 Task: Edit title to manager.
Action: Mouse moved to (563, 279)
Screenshot: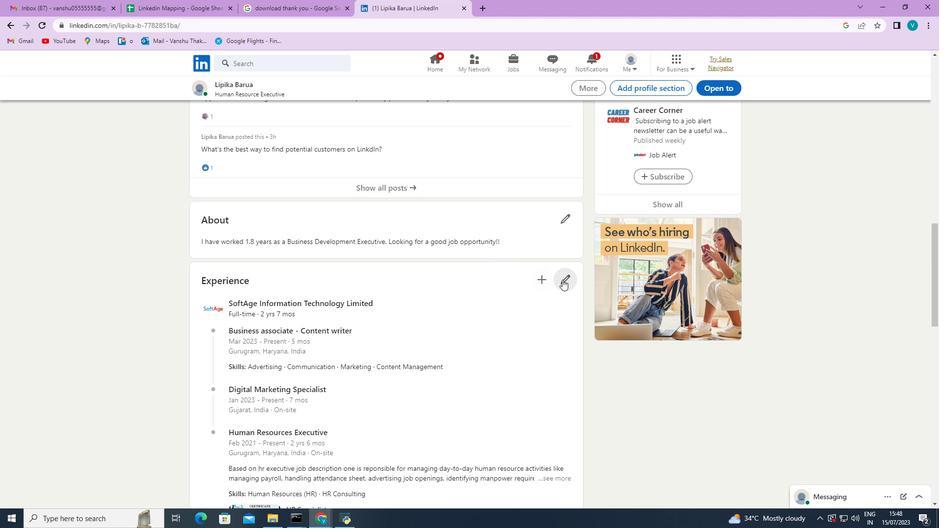 
Action: Mouse pressed left at (563, 279)
Screenshot: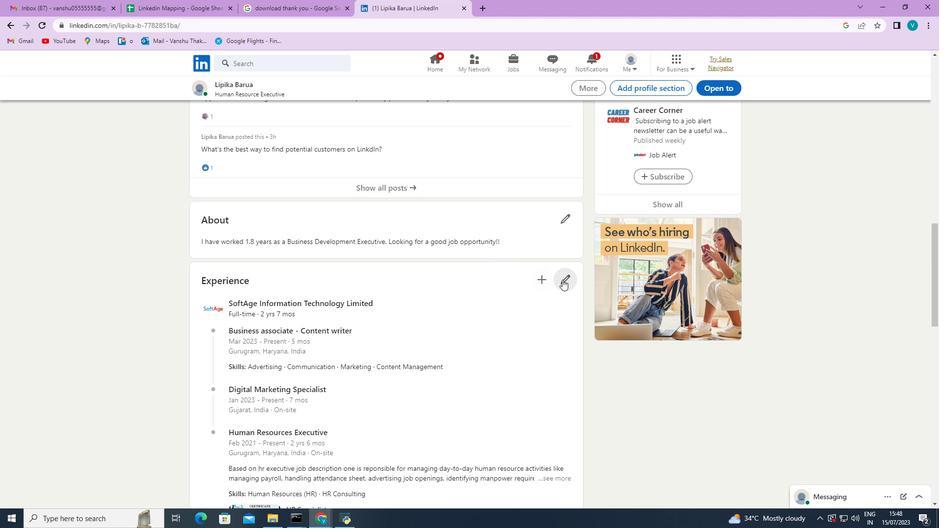 
Action: Mouse moved to (559, 185)
Screenshot: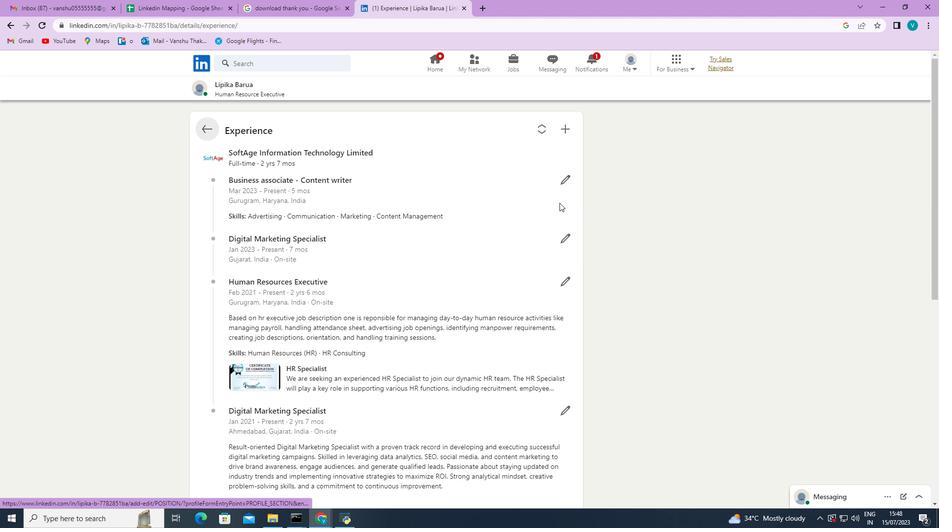 
Action: Mouse pressed left at (559, 185)
Screenshot: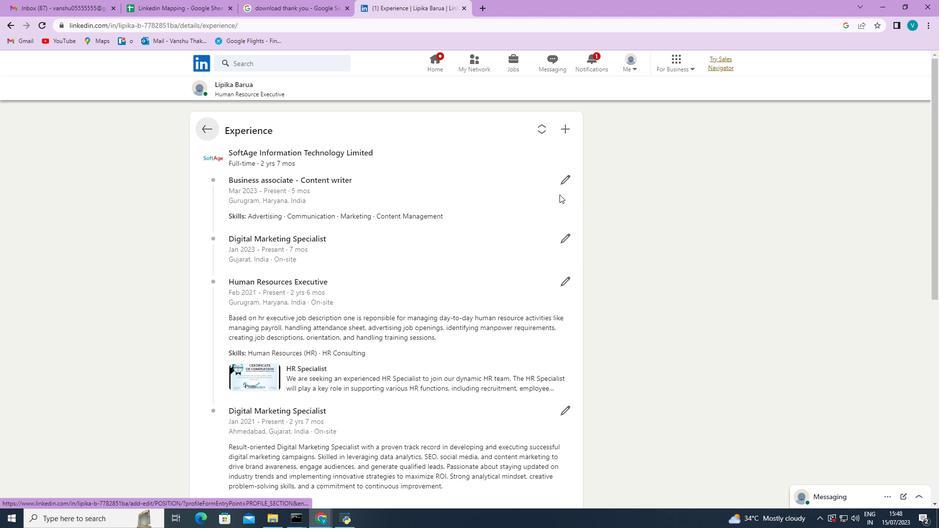 
Action: Mouse moved to (501, 186)
Screenshot: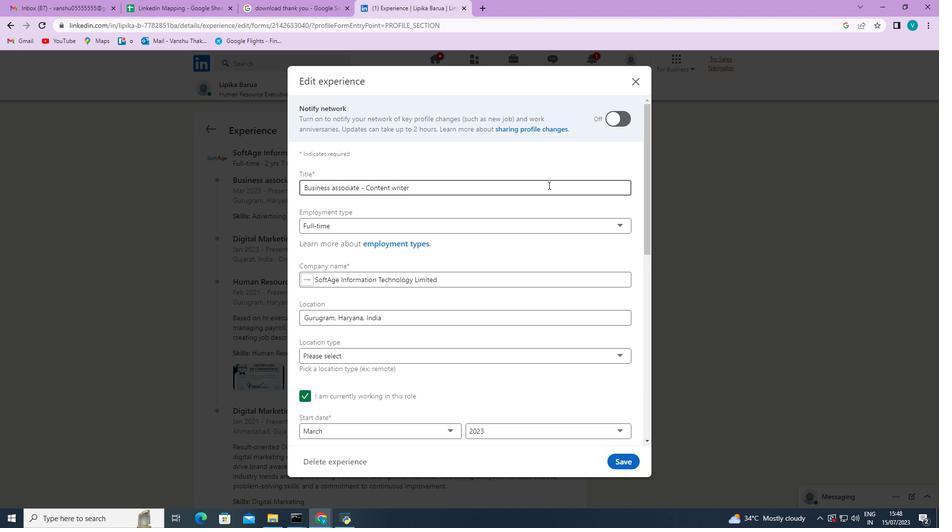 
Action: Mouse pressed left at (501, 186)
Screenshot: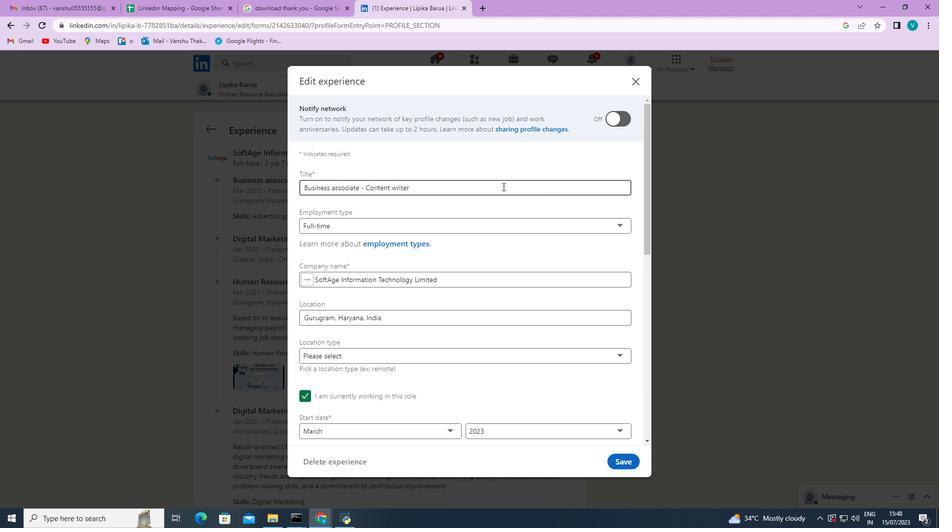 
Action: Mouse moved to (275, 190)
Screenshot: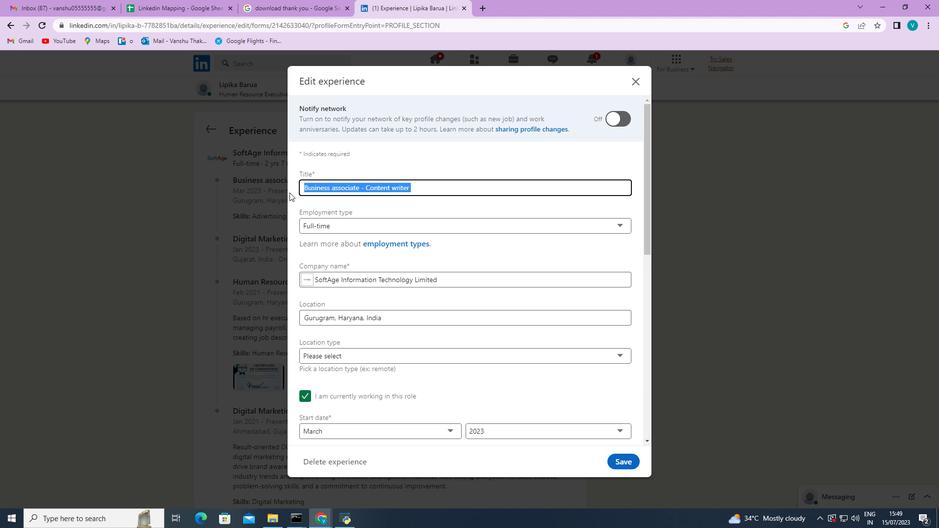 
Action: Key pressed <Key.shift>Manager
Screenshot: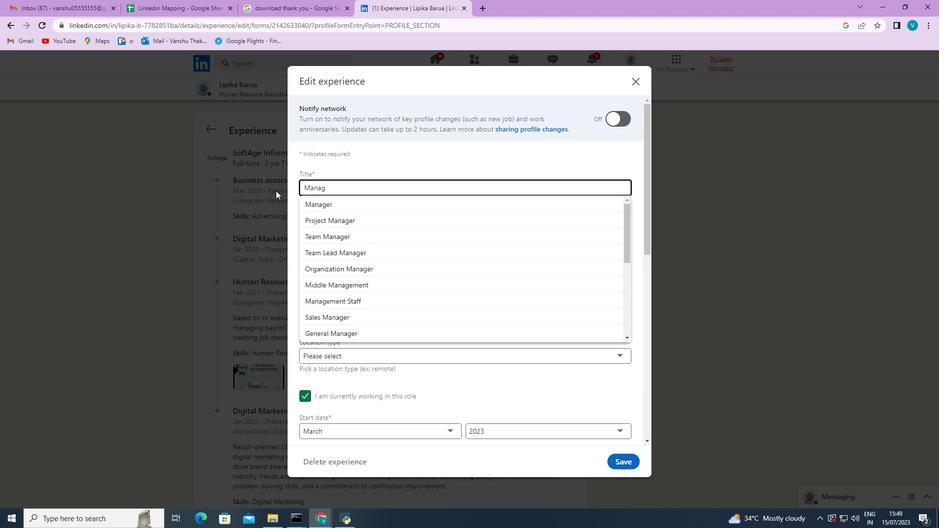 
Action: Mouse moved to (333, 202)
Screenshot: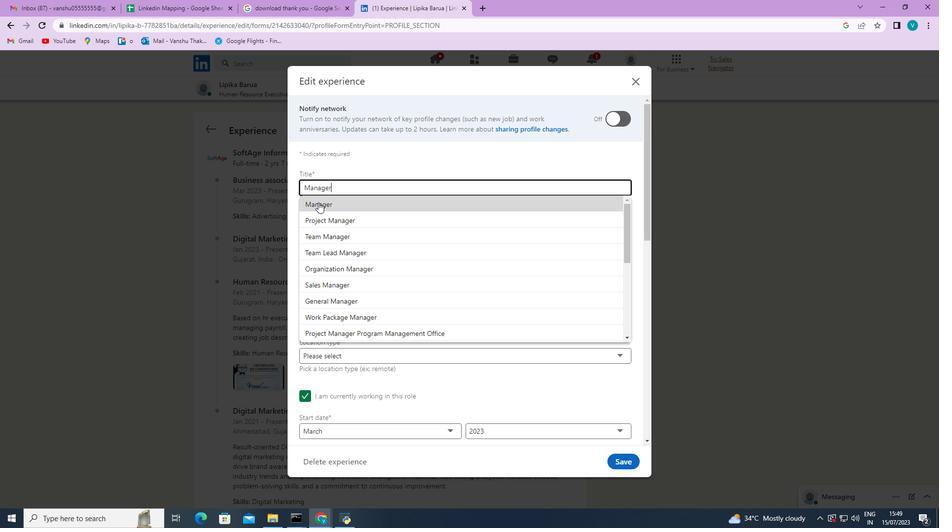 
Action: Mouse pressed left at (333, 202)
Screenshot: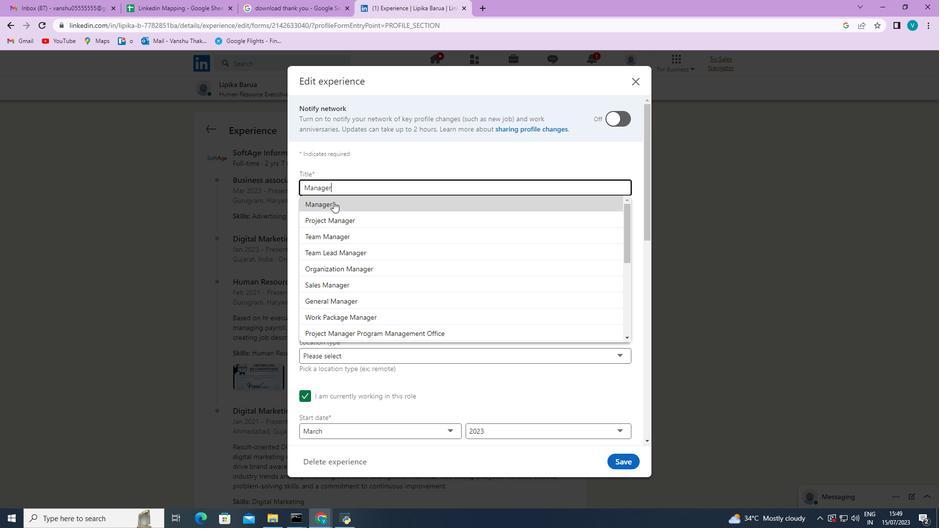 
Action: Mouse moved to (429, 203)
Screenshot: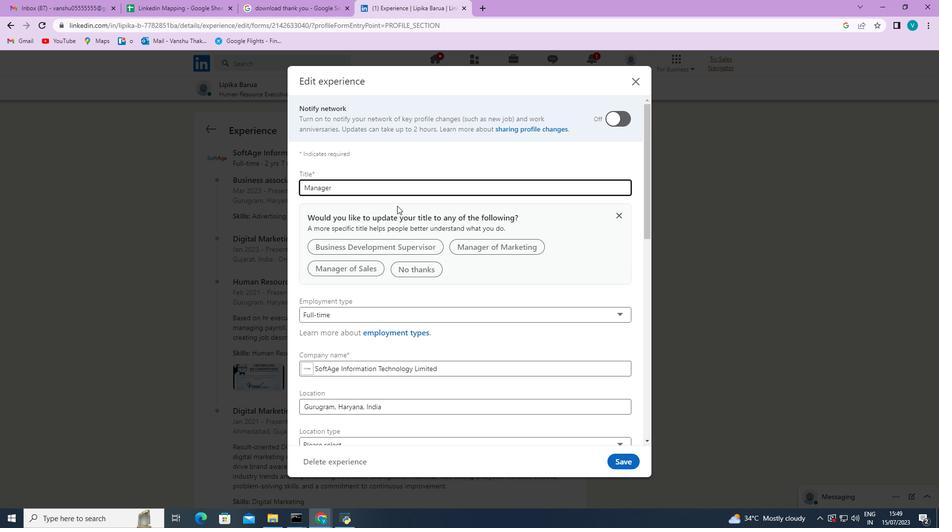 
